 Task: Add a field from the Popular template Priority a blank project AvailPro
Action: Mouse moved to (1022, 92)
Screenshot: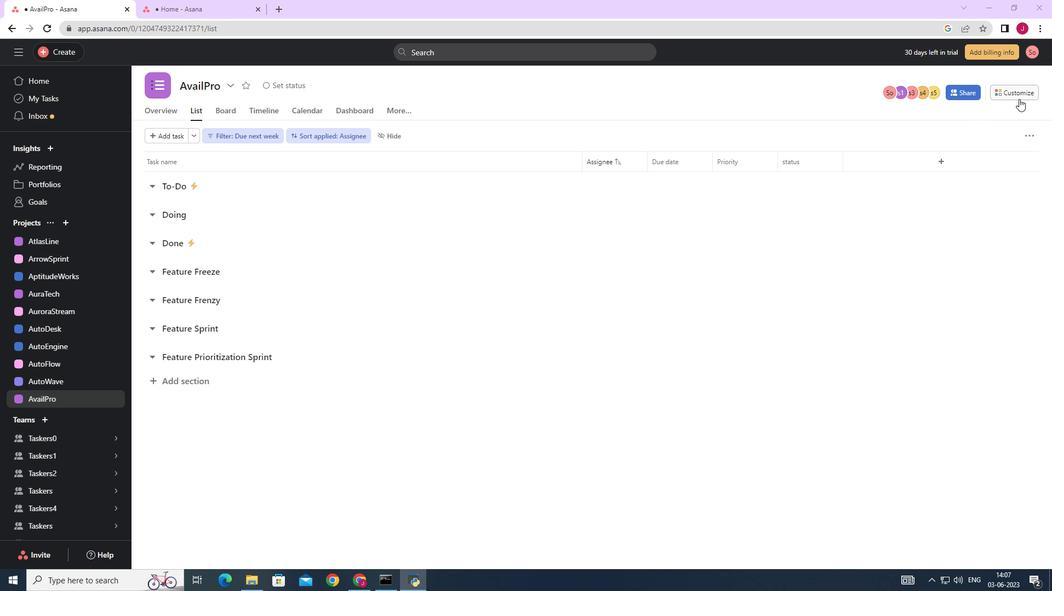 
Action: Mouse pressed left at (1022, 92)
Screenshot: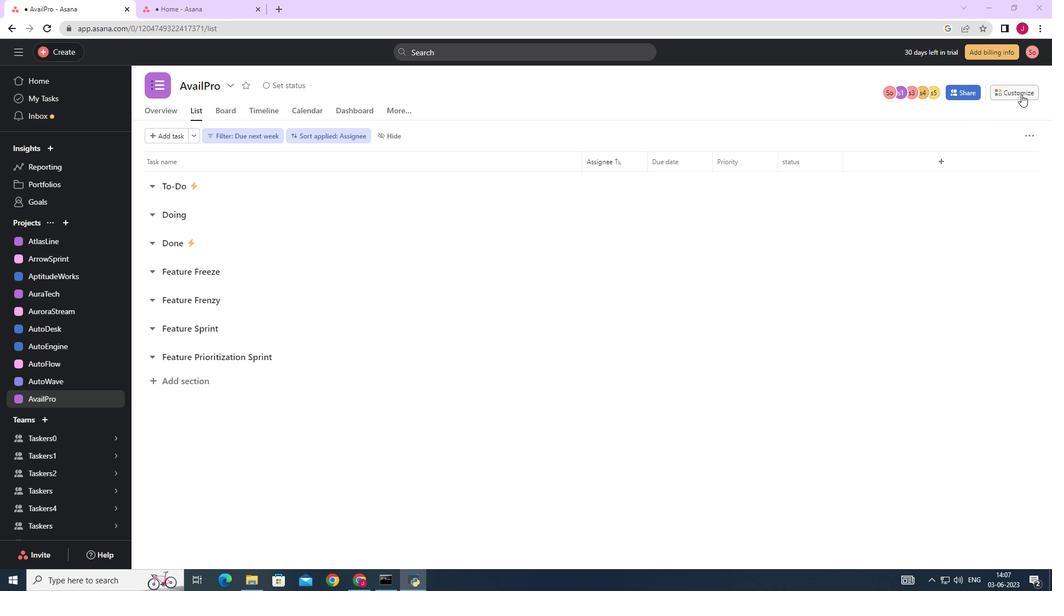 
Action: Mouse moved to (900, 221)
Screenshot: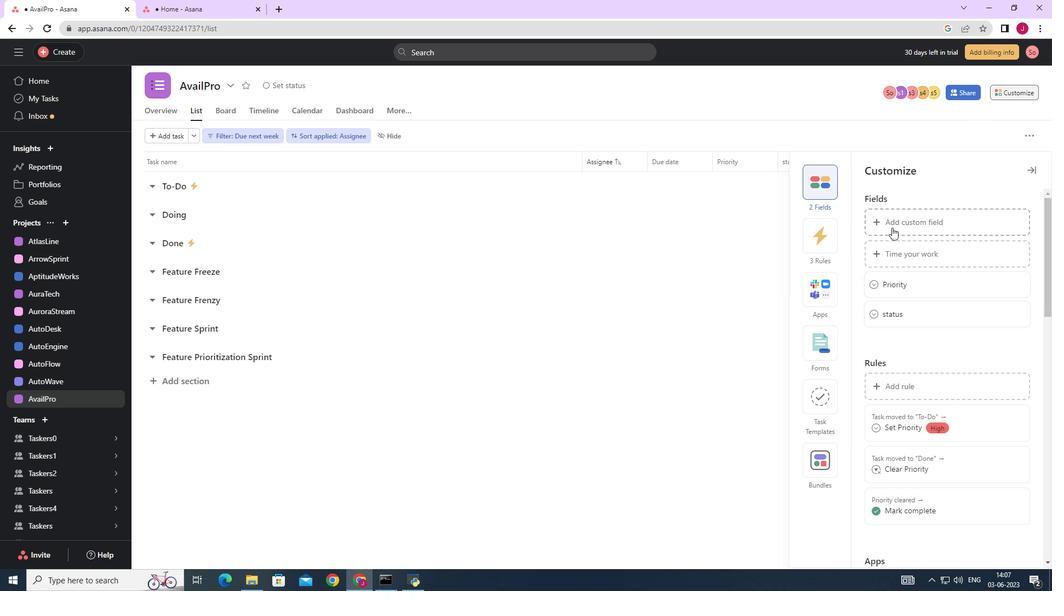 
Action: Mouse pressed left at (900, 221)
Screenshot: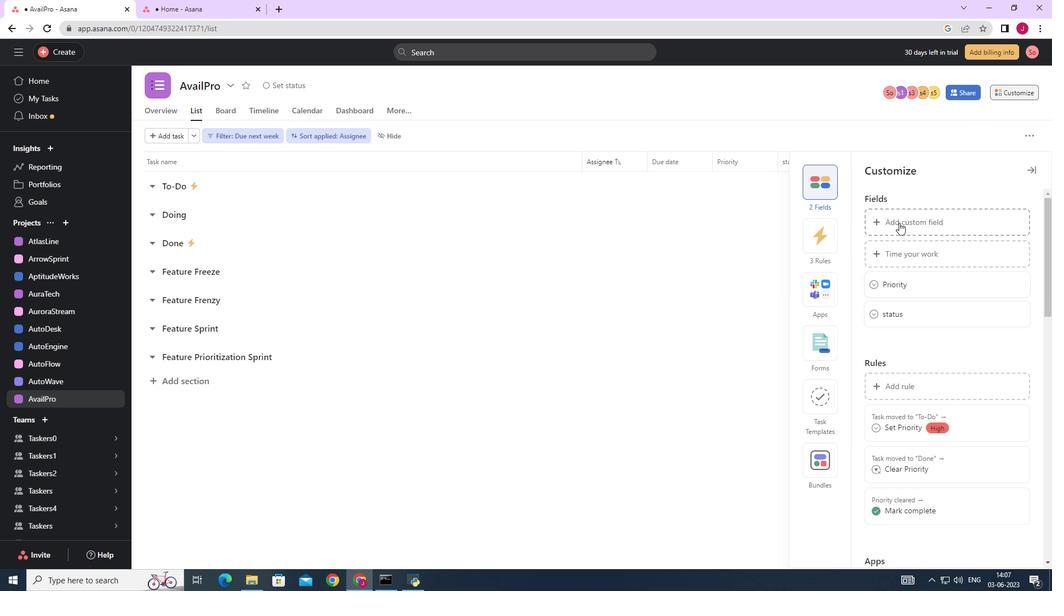
Action: Mouse moved to (443, 167)
Screenshot: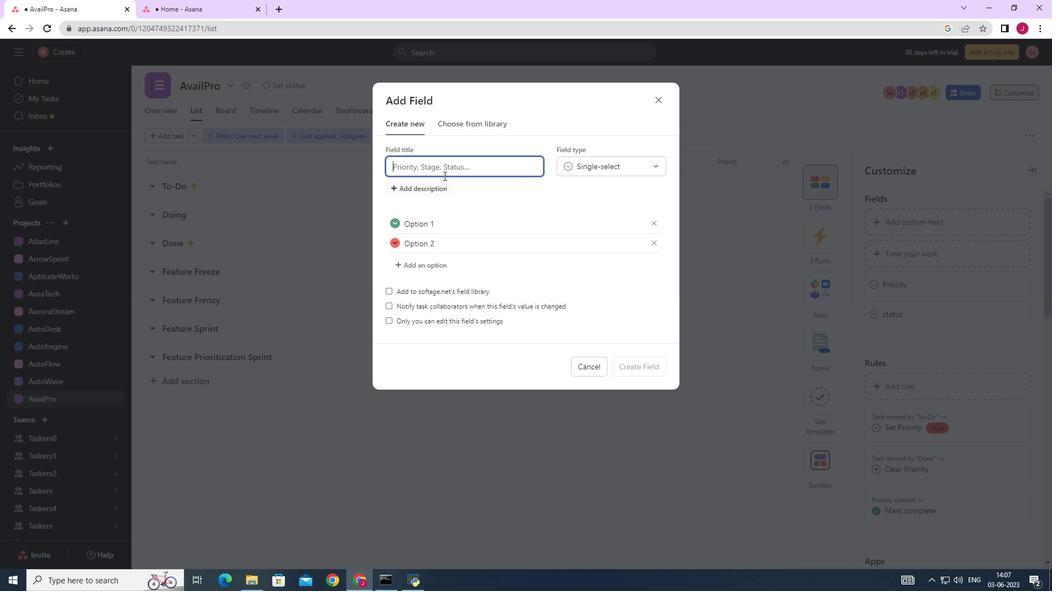
Action: Mouse pressed left at (443, 167)
Screenshot: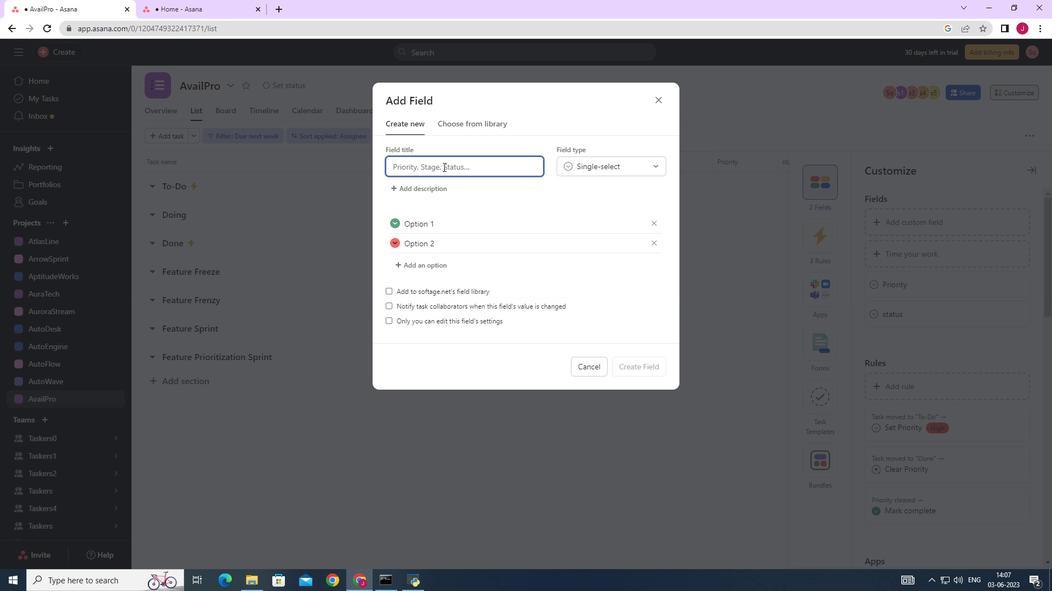
Action: Mouse moved to (449, 168)
Screenshot: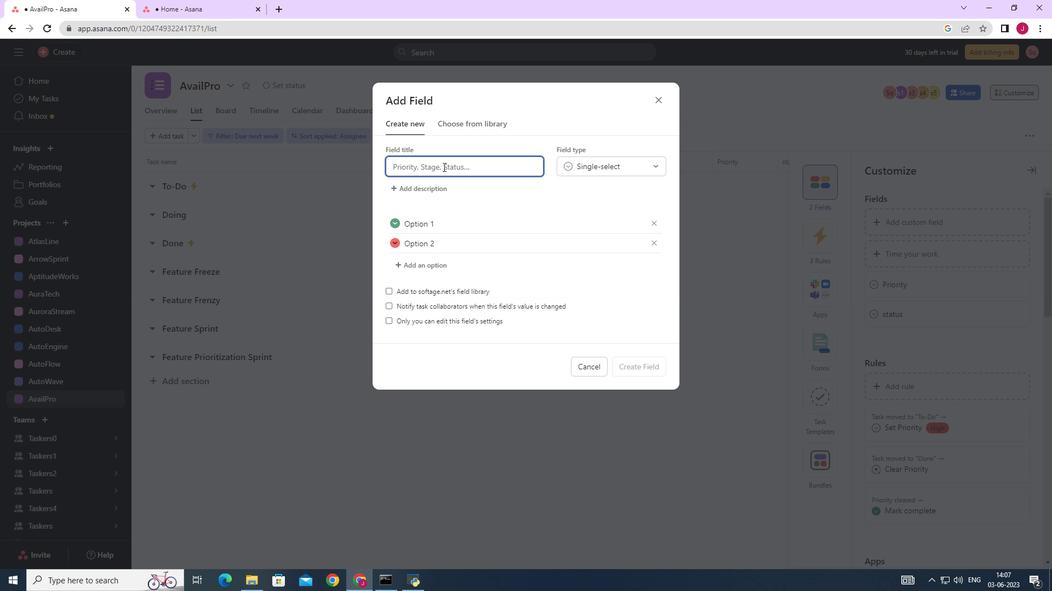 
Action: Key pressed <Key.caps_lock>P<Key.caps_lock>riority
Screenshot: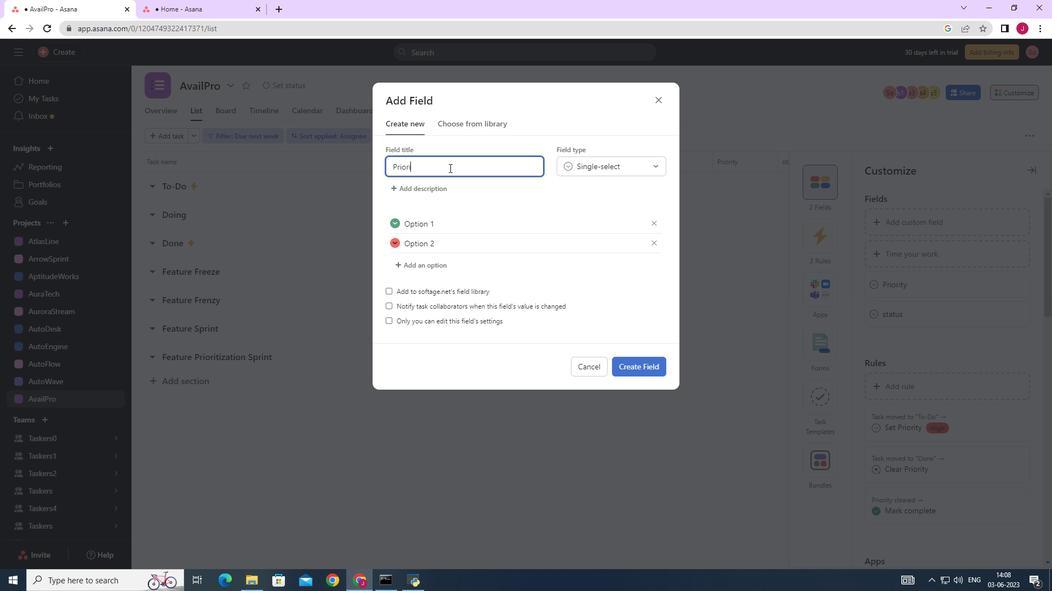 
Action: Mouse moved to (648, 364)
Screenshot: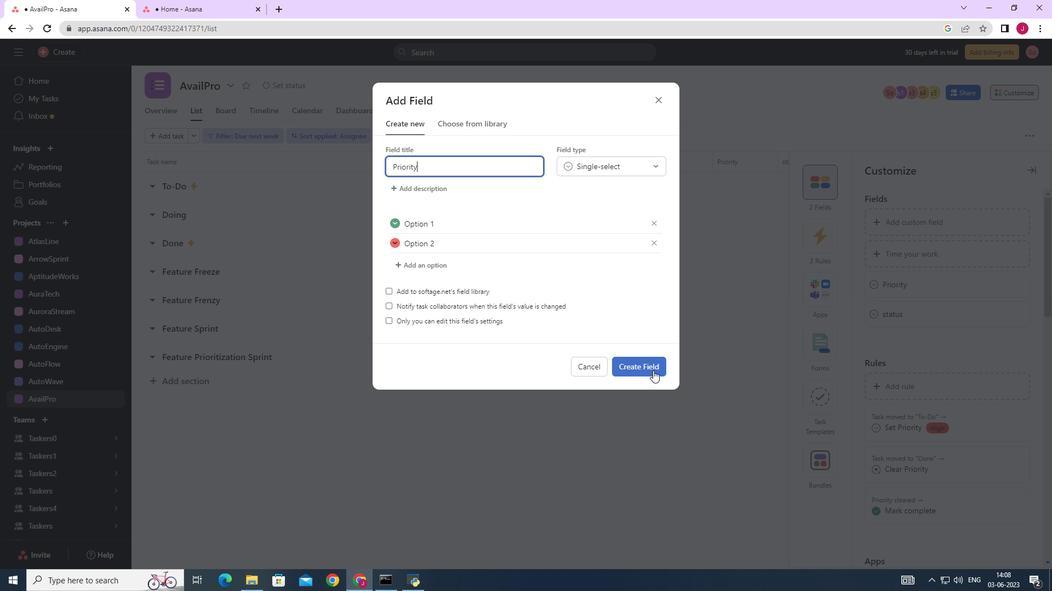 
Action: Mouse pressed left at (648, 364)
Screenshot: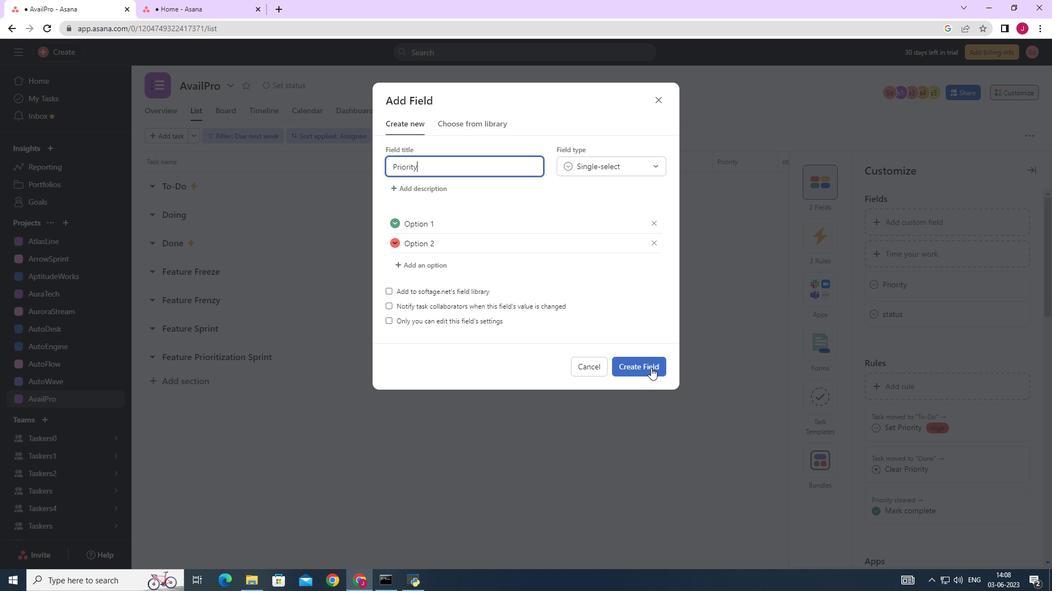 
Action: Mouse moved to (1031, 169)
Screenshot: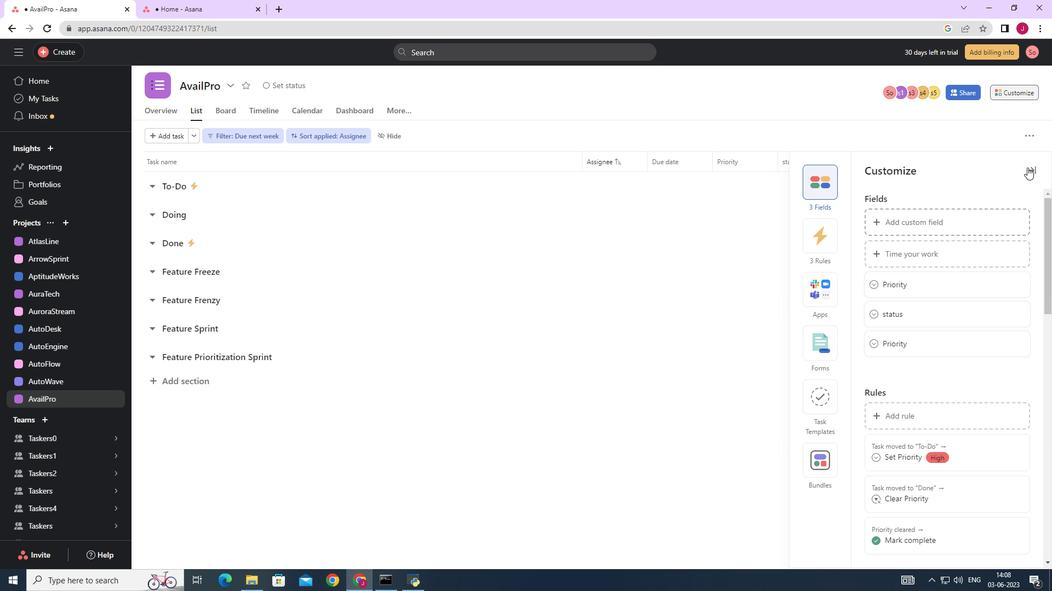 
Action: Mouse pressed left at (1031, 169)
Screenshot: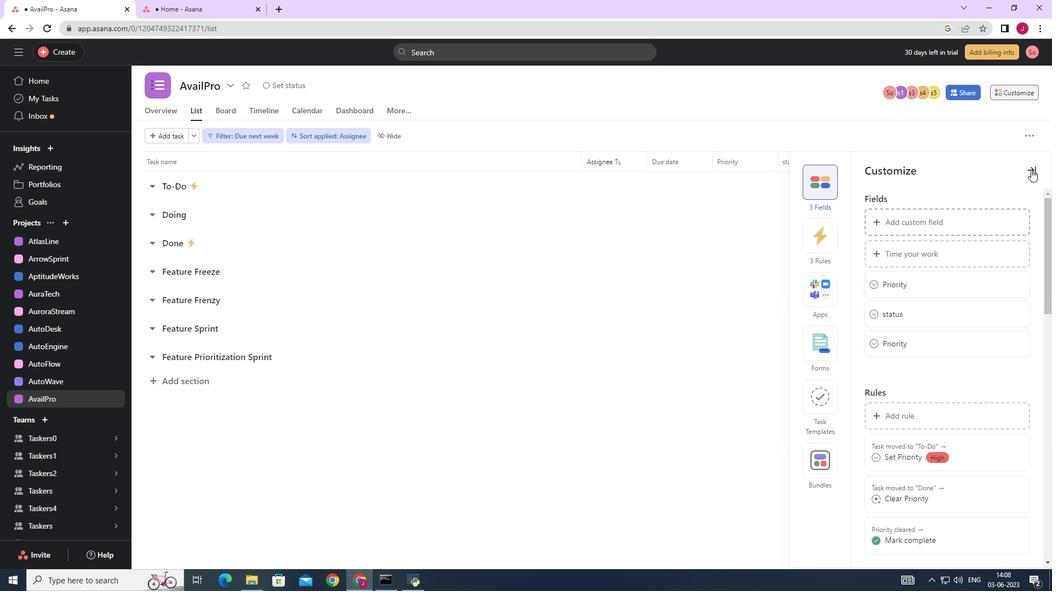 
Action: Mouse moved to (1026, 167)
Screenshot: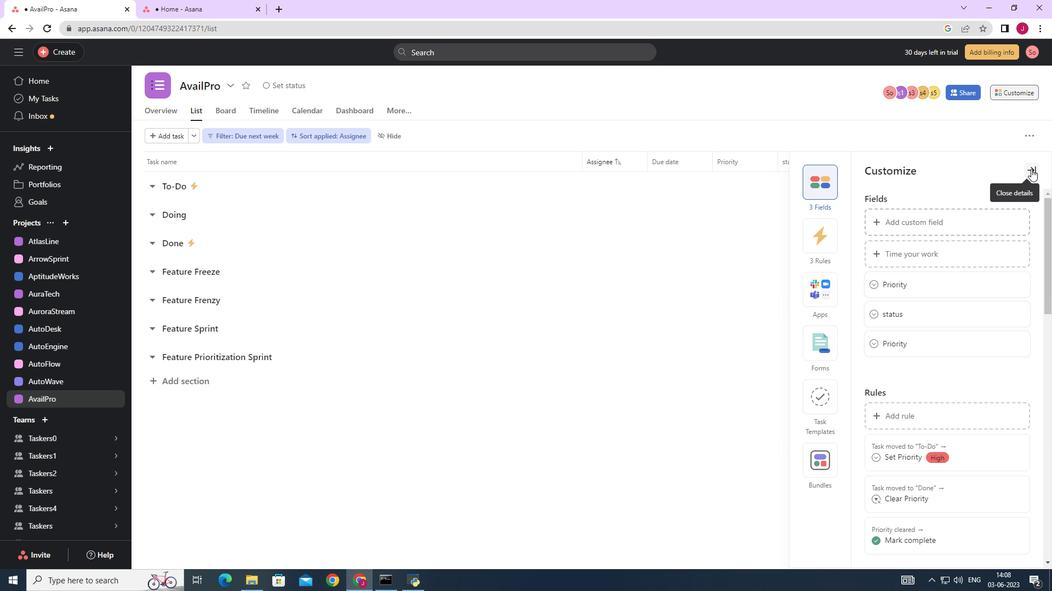 
